 Task: In group invitationsturn off in-app notifications.
Action: Mouse moved to (713, 64)
Screenshot: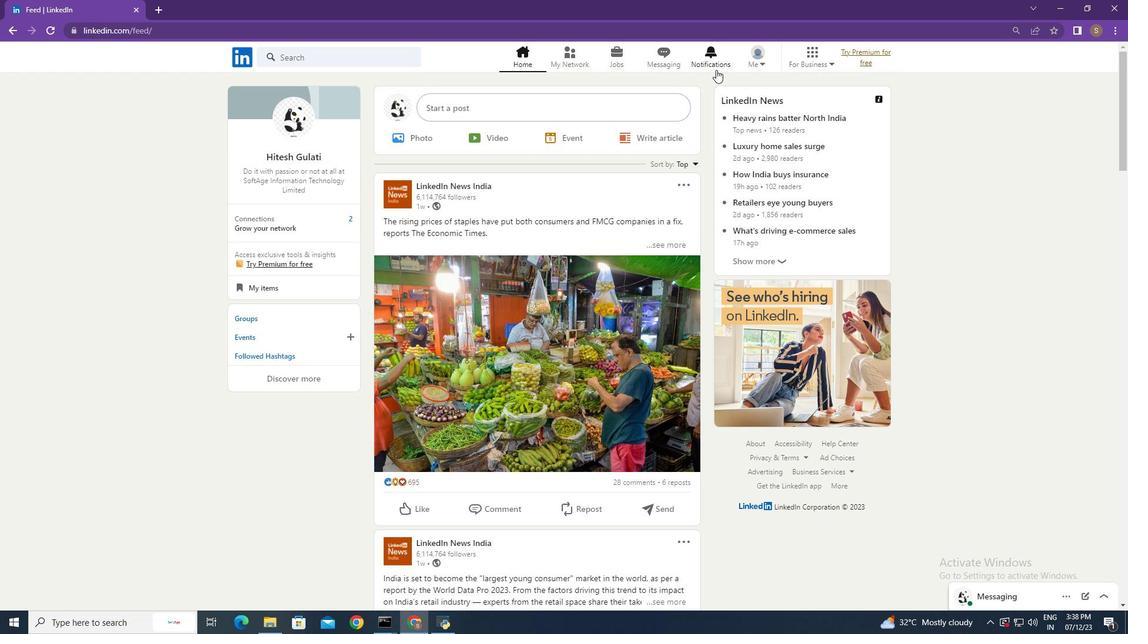 
Action: Mouse pressed left at (713, 64)
Screenshot: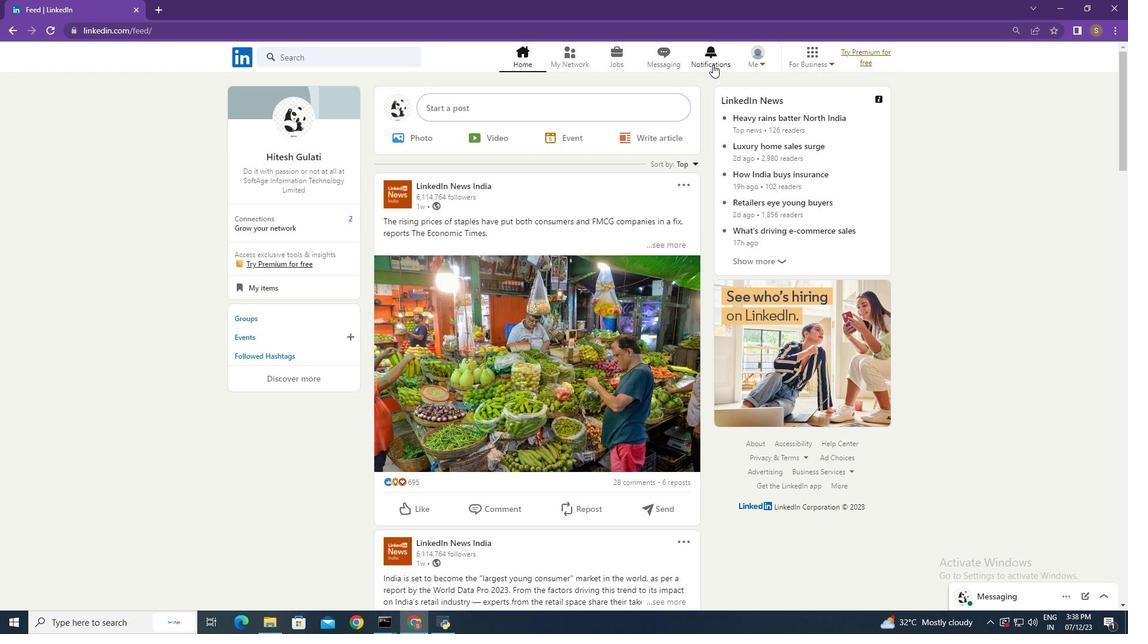 
Action: Mouse moved to (266, 134)
Screenshot: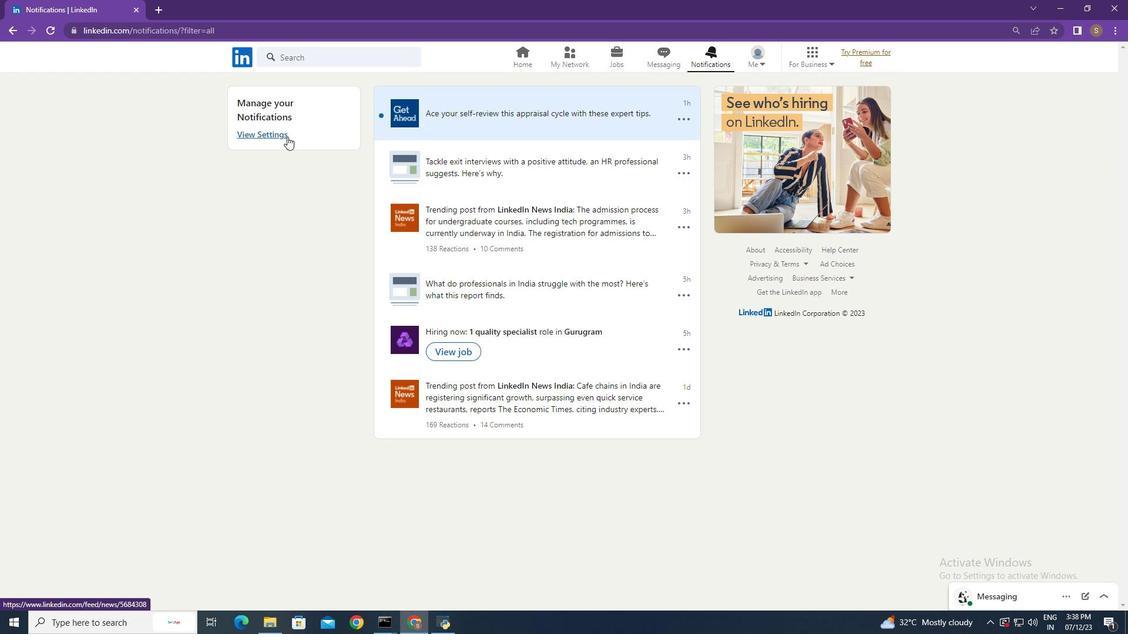 
Action: Mouse pressed left at (266, 134)
Screenshot: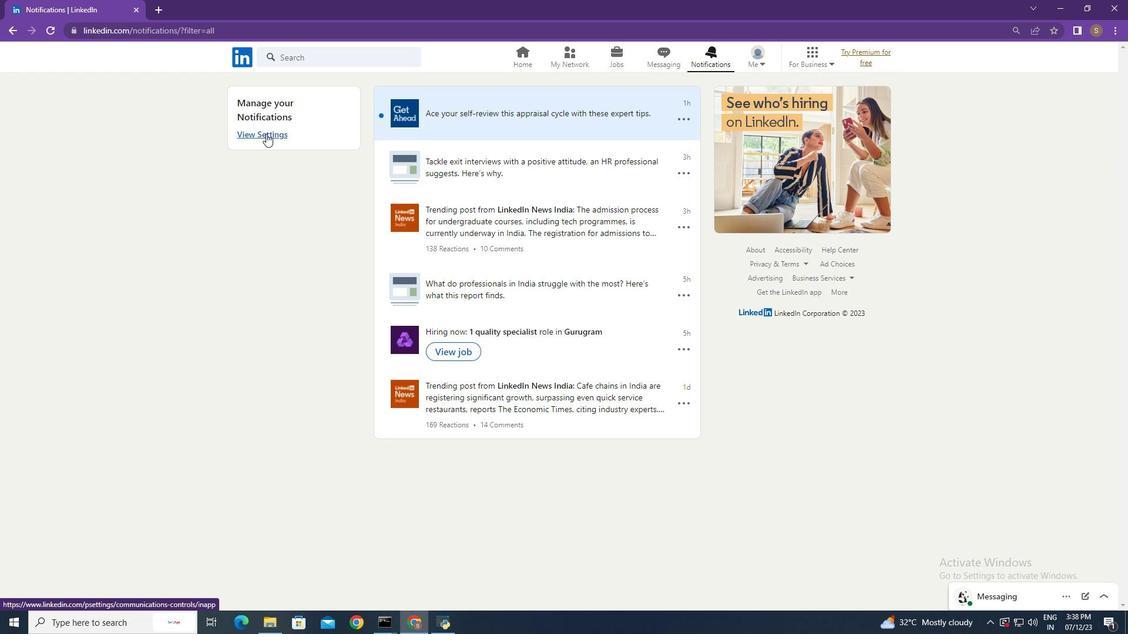 
Action: Mouse moved to (562, 338)
Screenshot: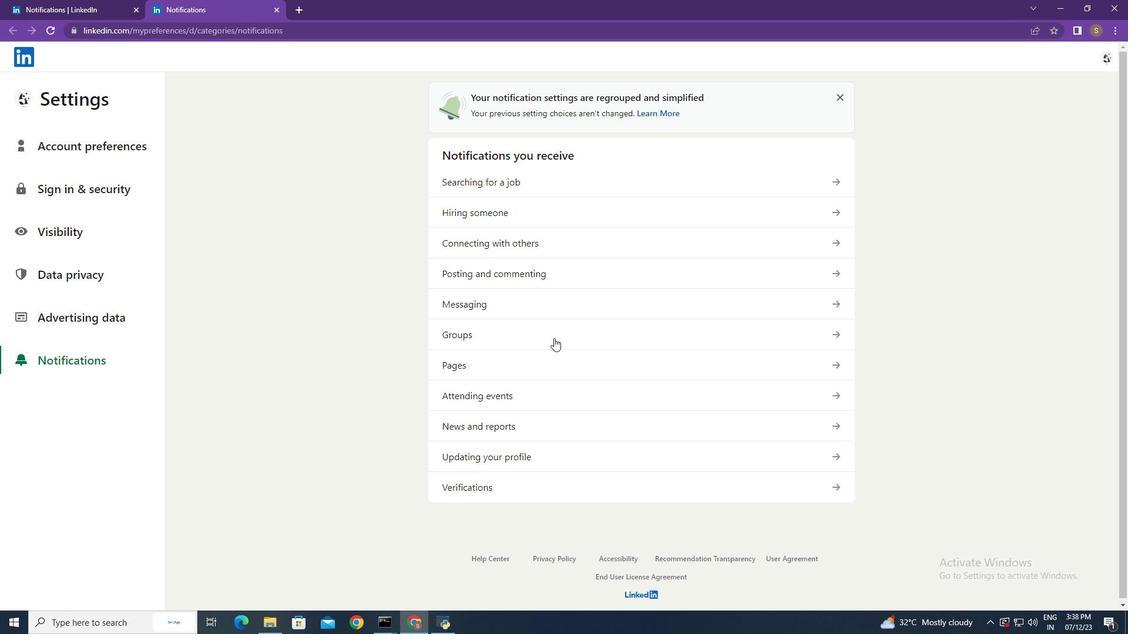 
Action: Mouse pressed left at (562, 338)
Screenshot: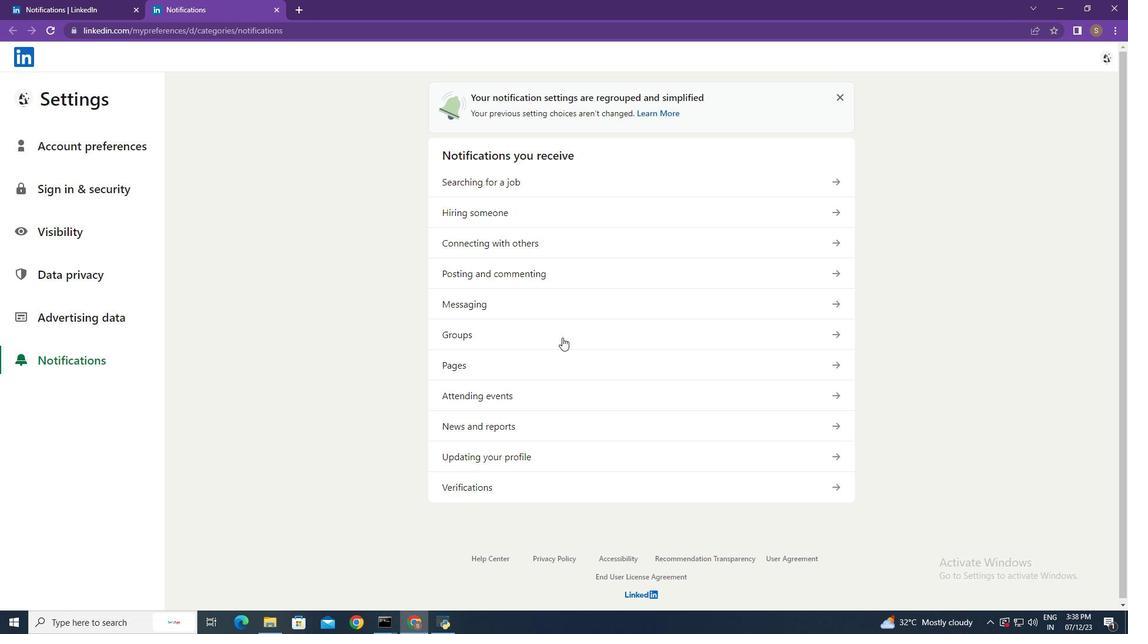 
Action: Mouse moved to (721, 178)
Screenshot: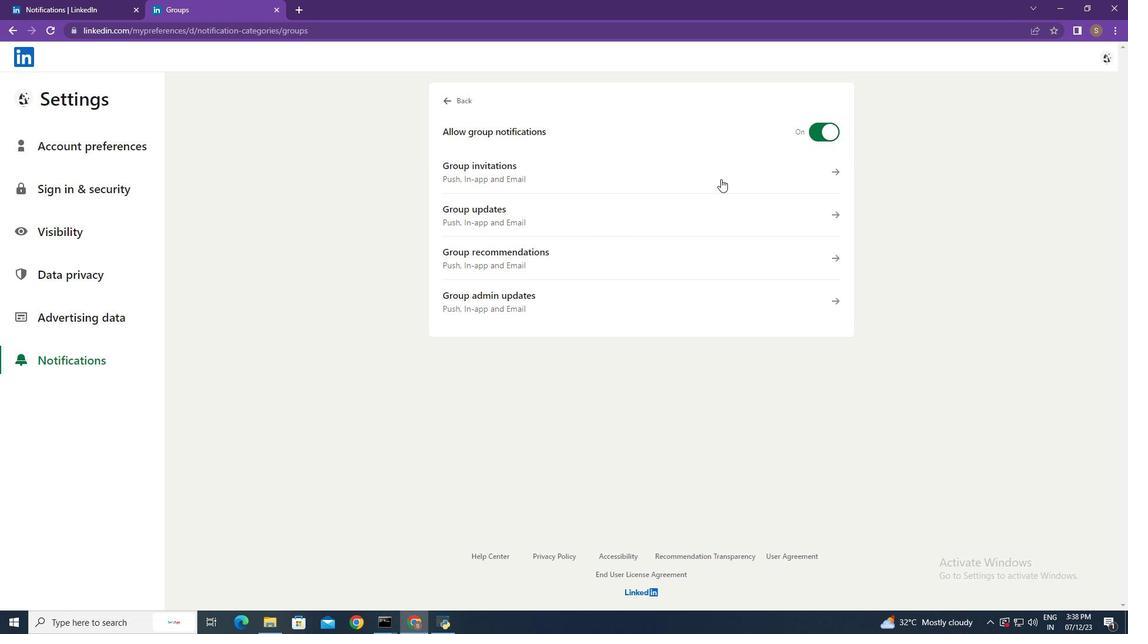 
Action: Mouse pressed left at (721, 178)
Screenshot: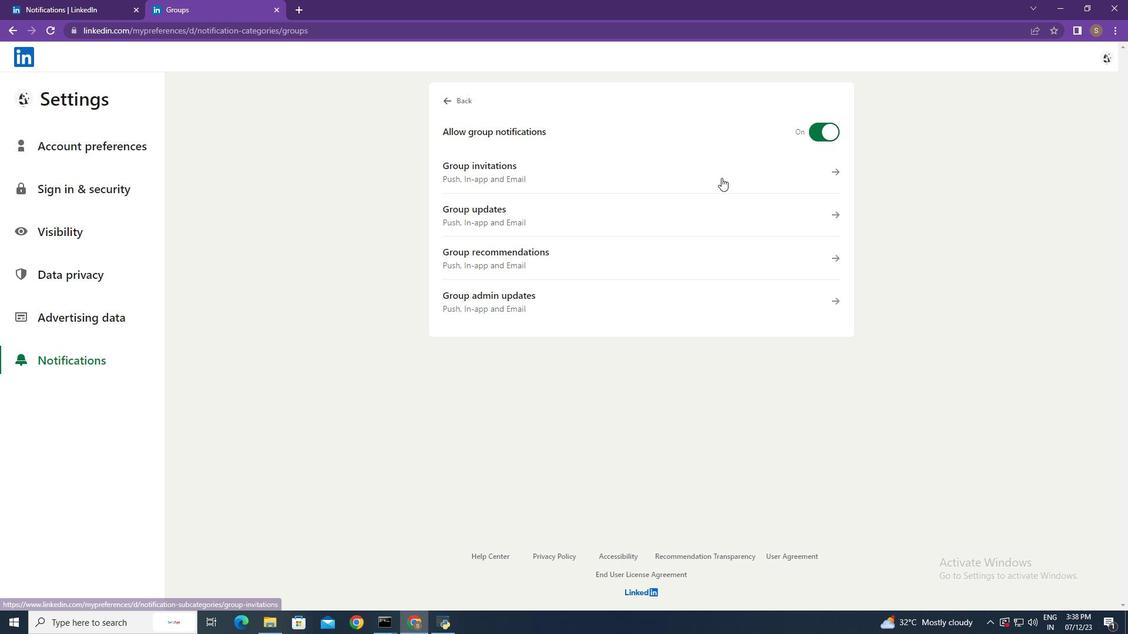 
Action: Mouse moved to (819, 199)
Screenshot: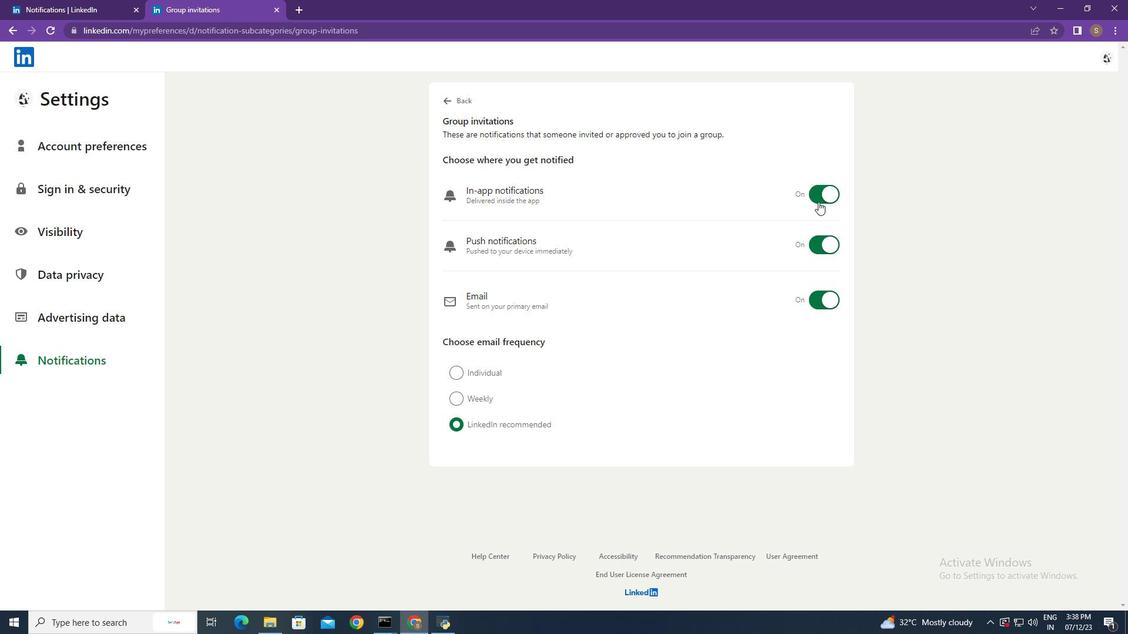 
Action: Mouse pressed left at (819, 199)
Screenshot: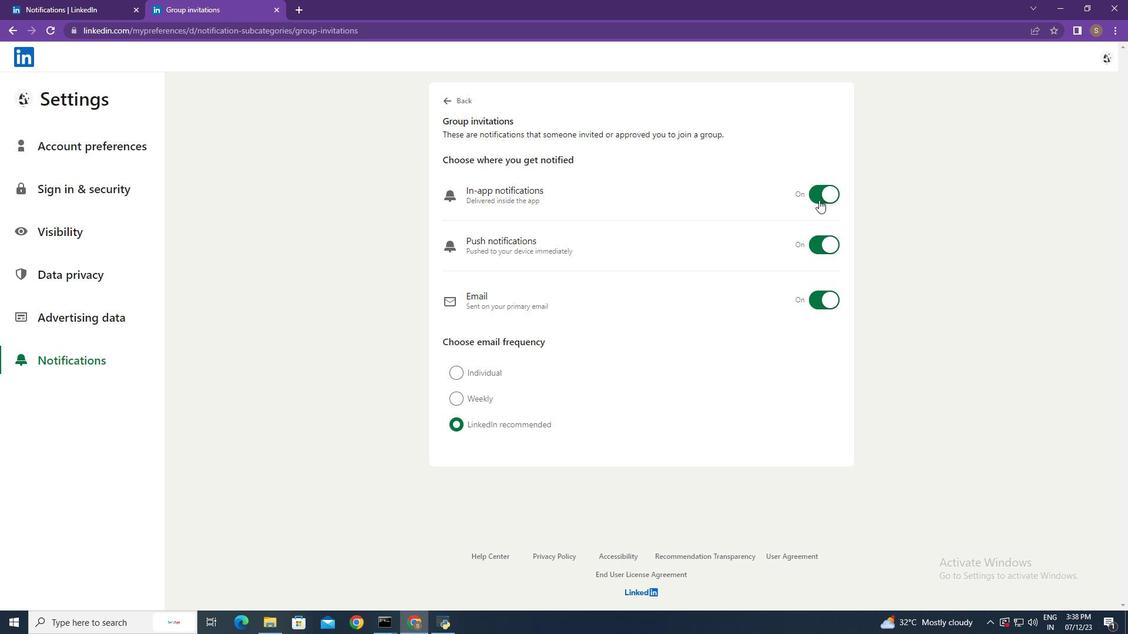 
Action: Mouse moved to (1025, 198)
Screenshot: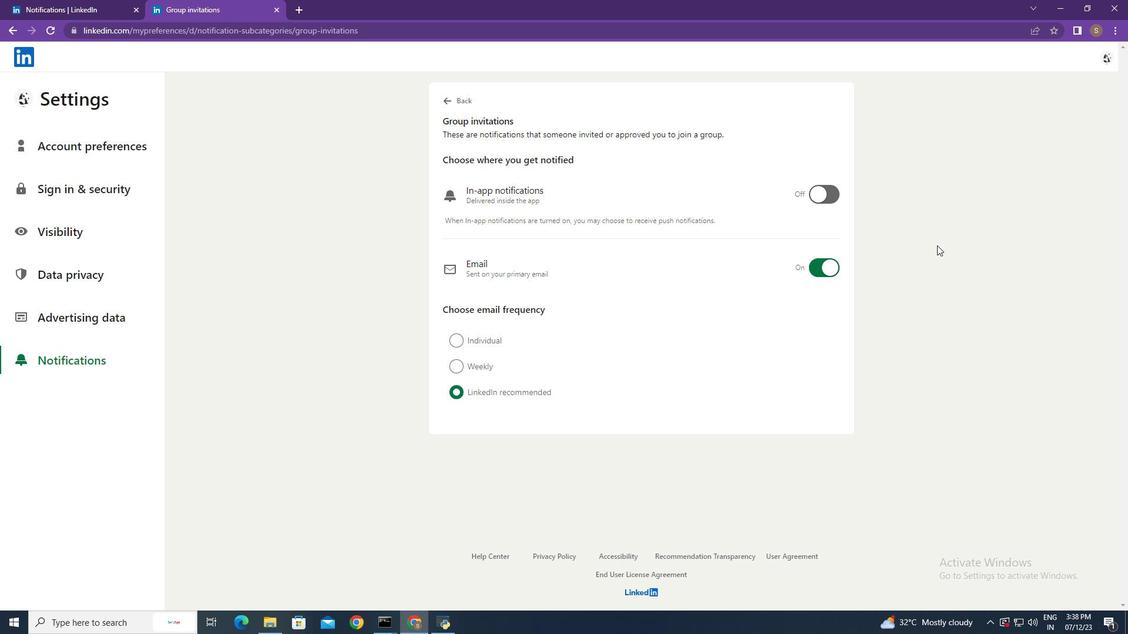 
